 Task: Create List Residential Sales in Board Project Management Techniques to Workspace Business Process Automation. Create List Commercial Sales in Board Product Market Analysis to Workspace Business Process Automation. Create List Residential Rentals in Board Brand Positioning and Differentiation Strategy to Workspace Business Process Automation
Action: Mouse moved to (83, 349)
Screenshot: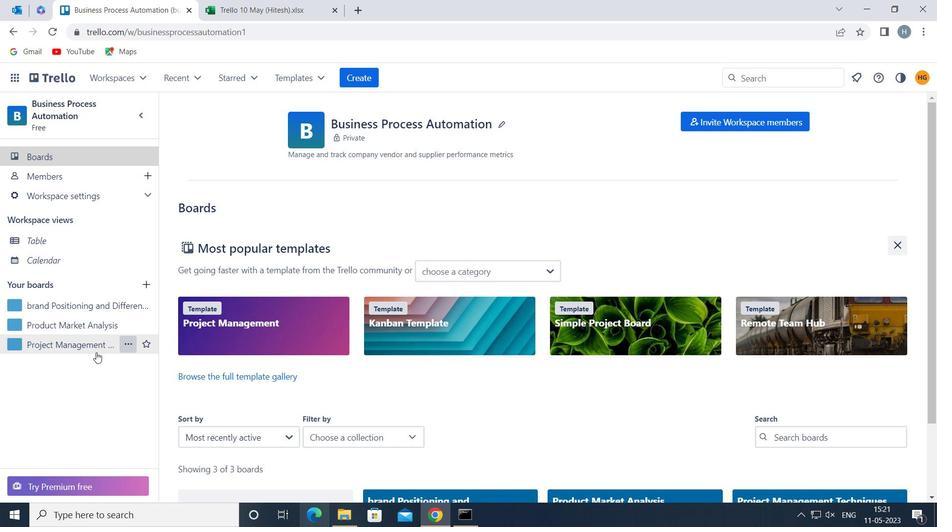 
Action: Mouse pressed left at (83, 349)
Screenshot: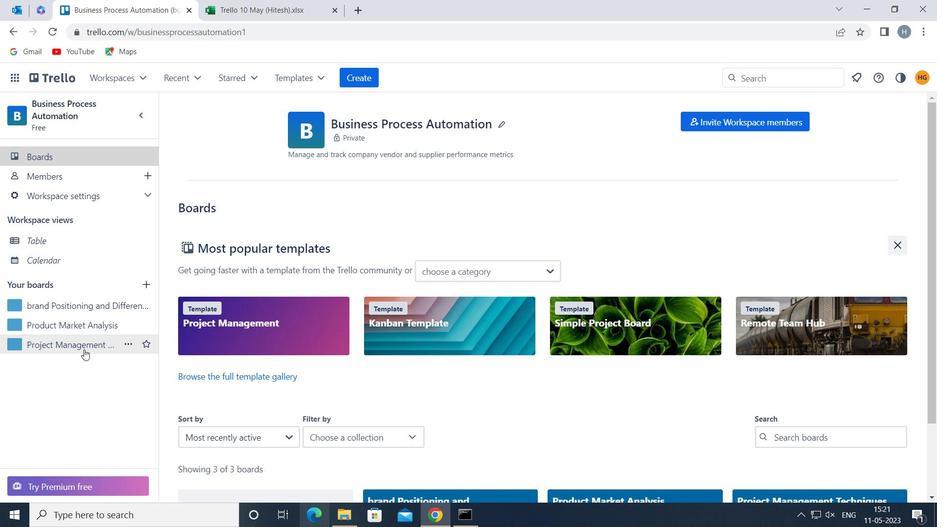 
Action: Mouse moved to (403, 144)
Screenshot: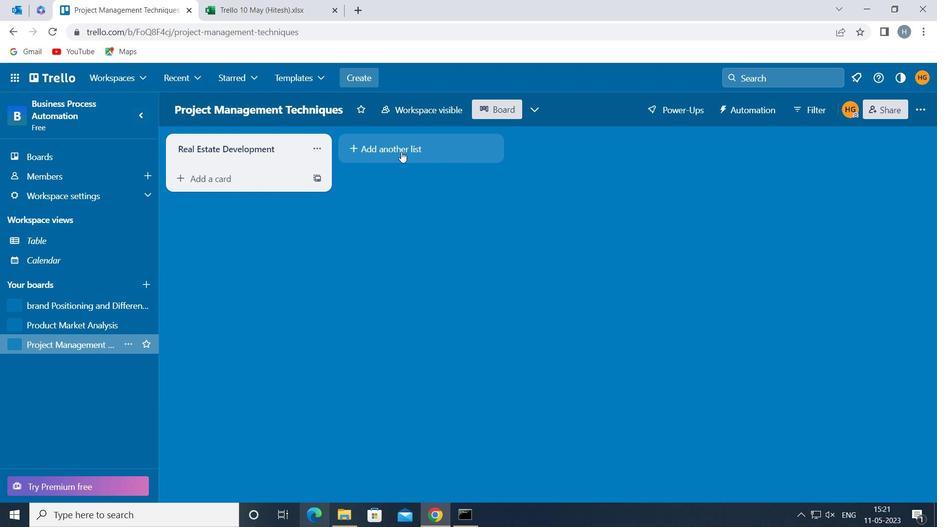 
Action: Mouse pressed left at (403, 144)
Screenshot: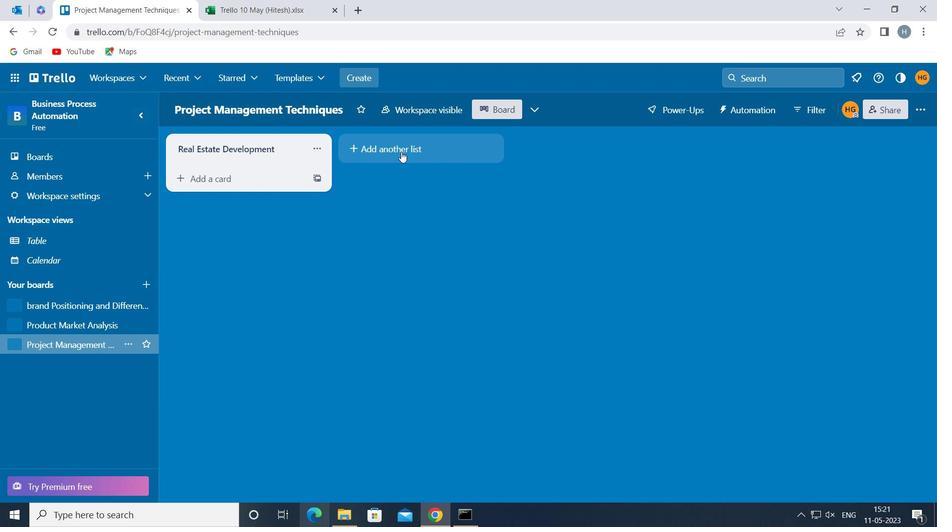 
Action: Key pressed <Key.shift>RESIDENTIAL<Key.space><Key.shift>SALES
Screenshot: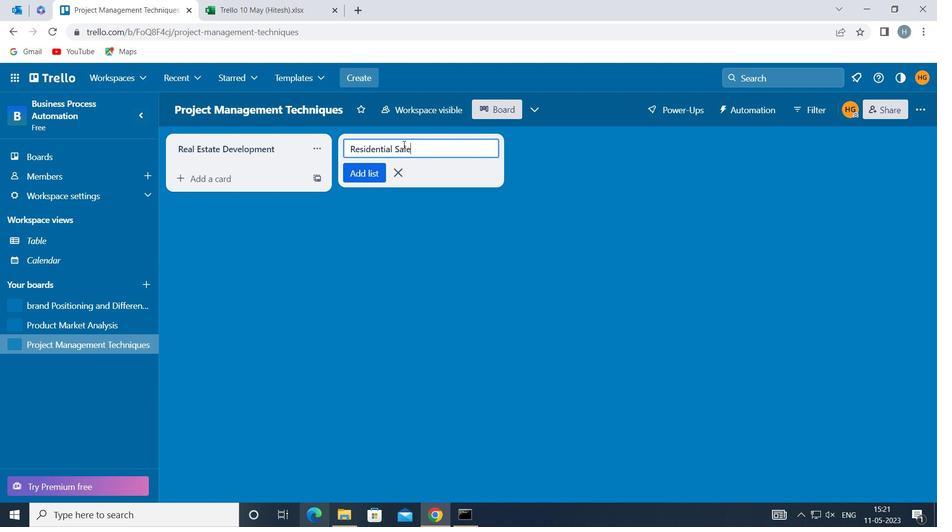 
Action: Mouse moved to (356, 168)
Screenshot: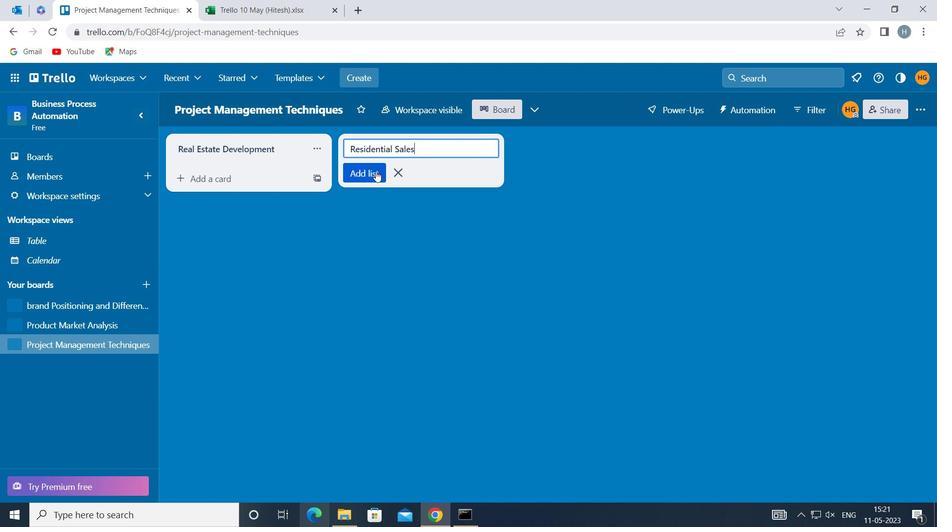 
Action: Mouse pressed left at (356, 168)
Screenshot: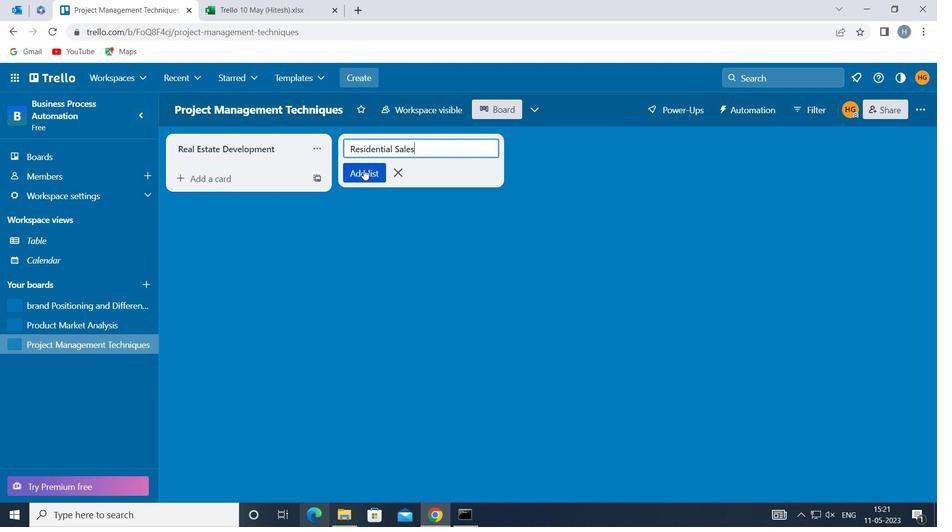 
Action: Mouse moved to (333, 236)
Screenshot: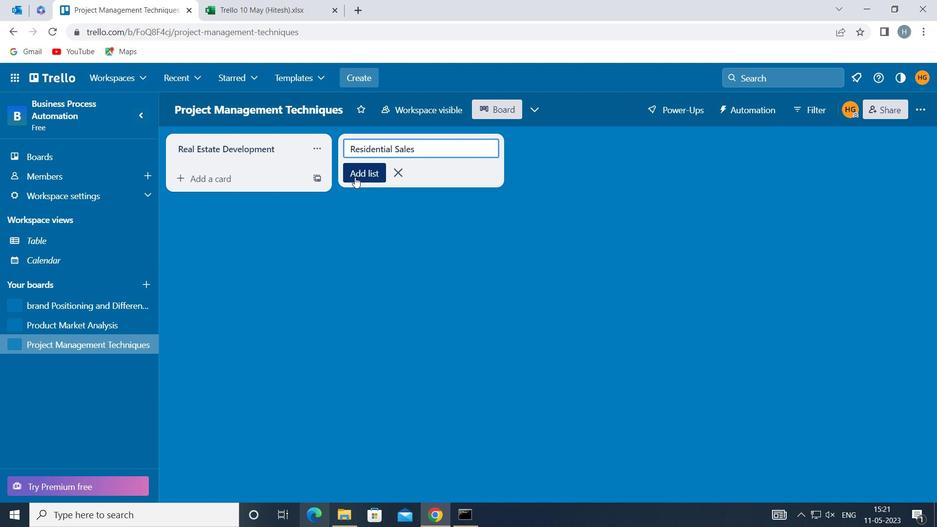 
Action: Mouse pressed left at (333, 236)
Screenshot: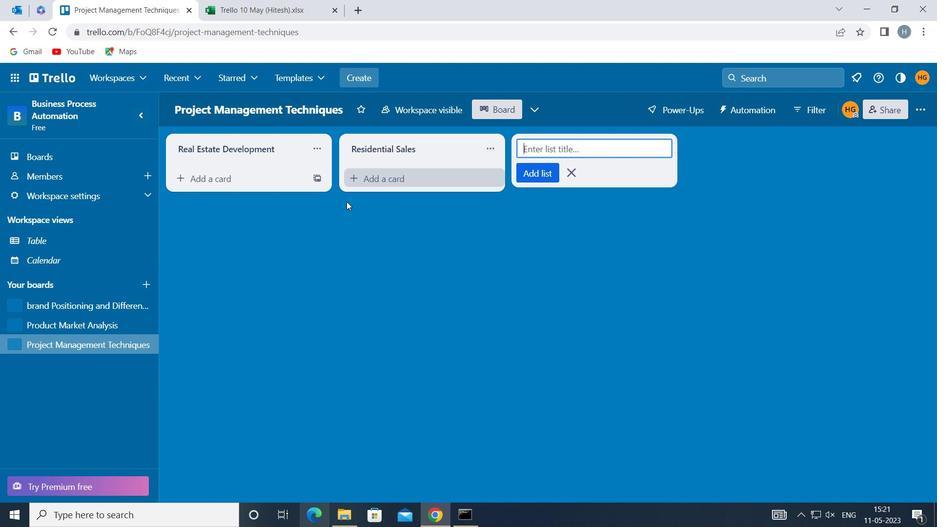 
Action: Mouse moved to (78, 322)
Screenshot: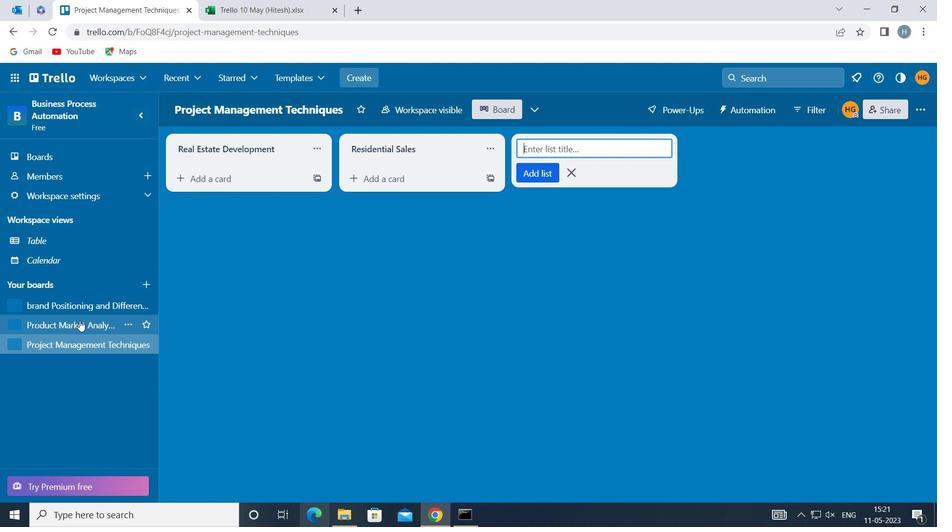 
Action: Mouse pressed left at (78, 322)
Screenshot: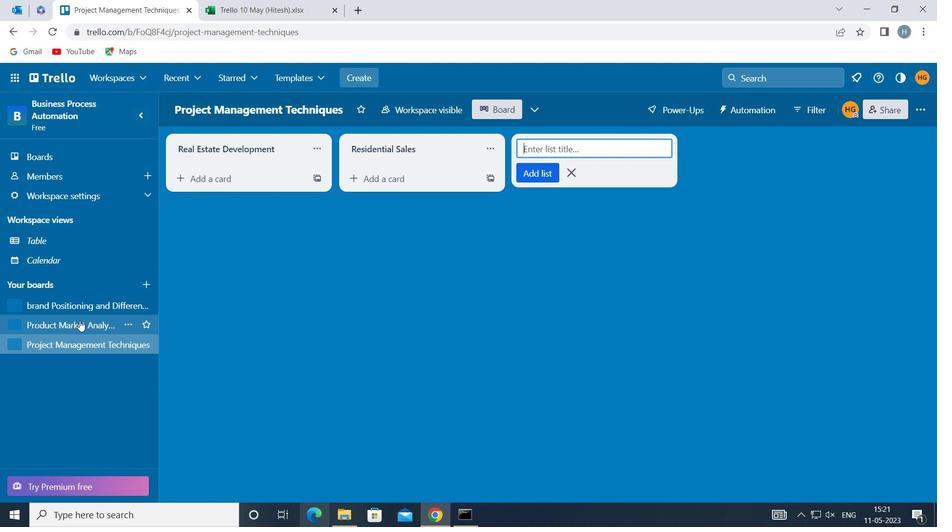 
Action: Mouse moved to (419, 149)
Screenshot: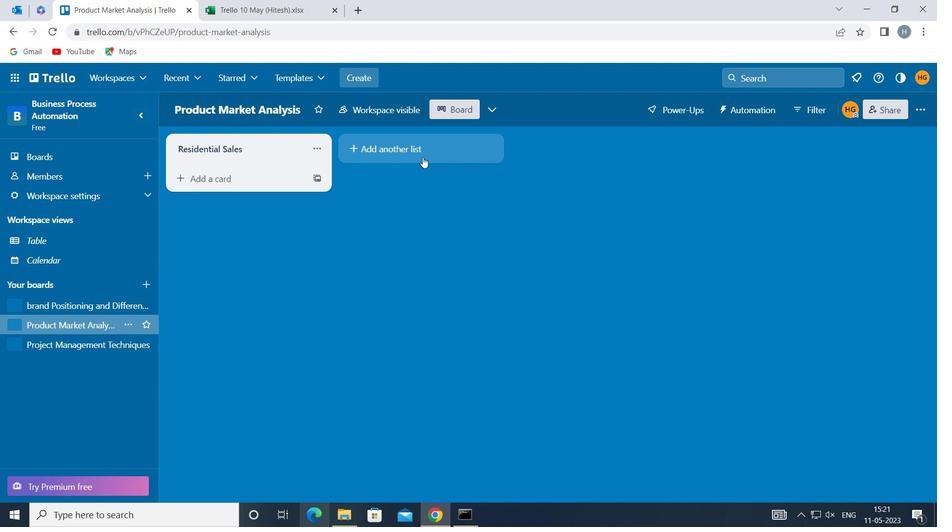 
Action: Mouse pressed left at (419, 149)
Screenshot: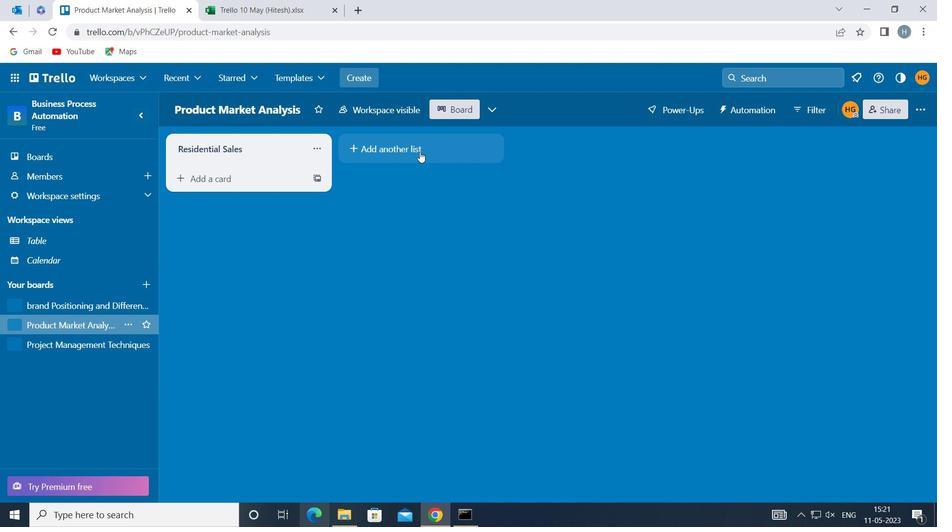 
Action: Mouse moved to (426, 144)
Screenshot: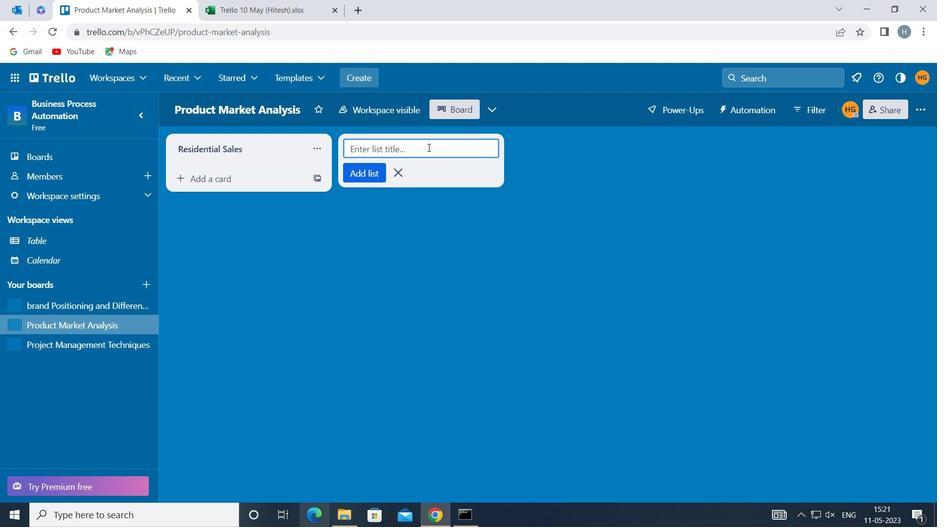 
Action: Key pressed <Key.shift>COMMERCIAL<Key.space><Key.shift>SALES
Screenshot: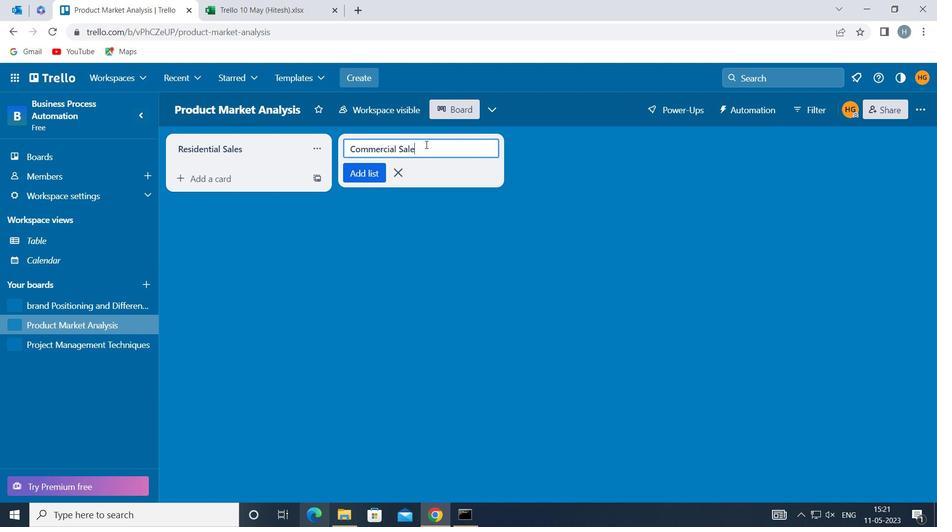 
Action: Mouse moved to (370, 172)
Screenshot: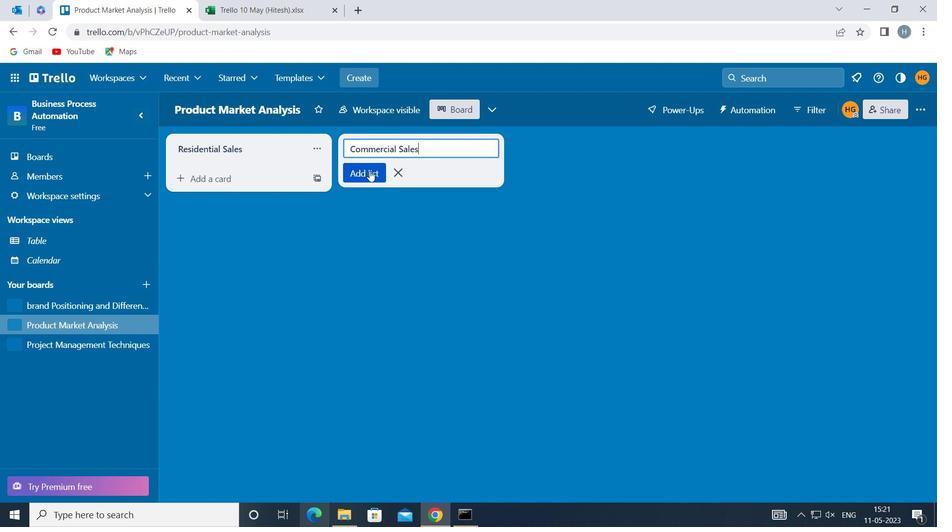 
Action: Mouse pressed left at (370, 172)
Screenshot: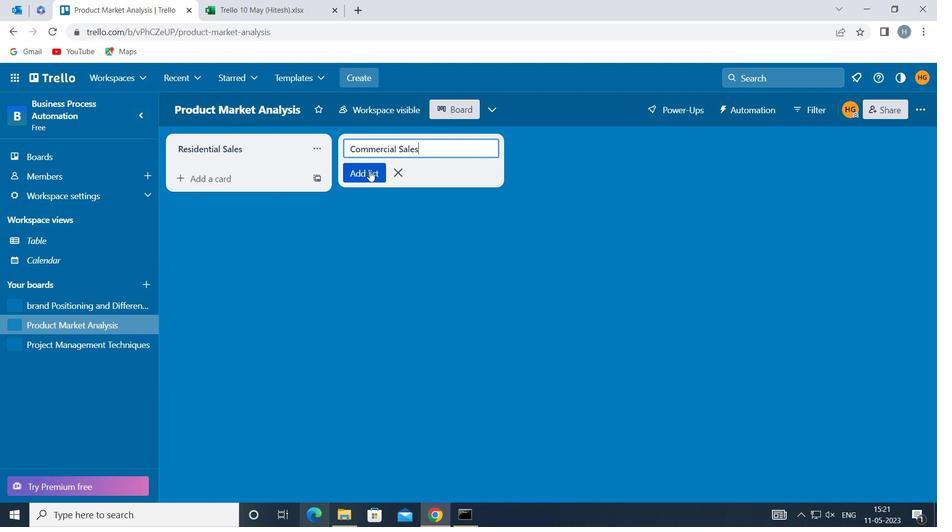 
Action: Mouse moved to (333, 238)
Screenshot: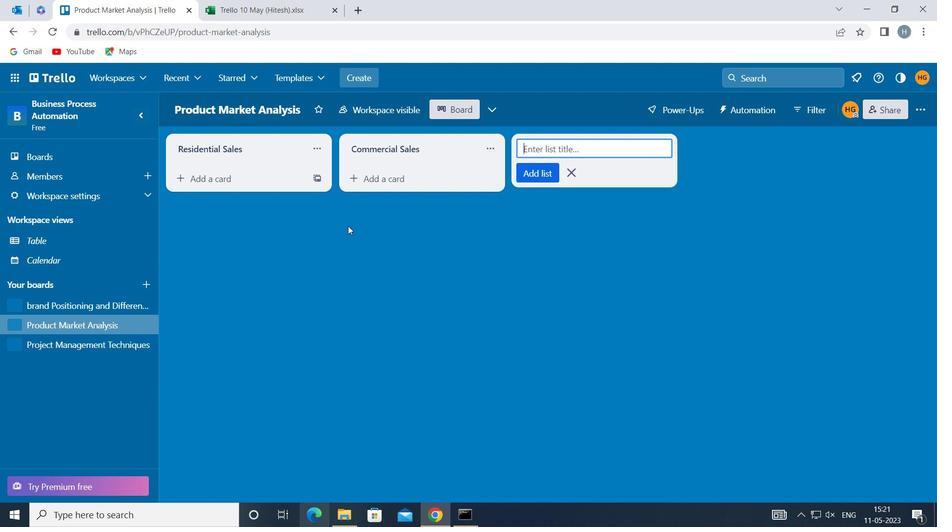 
Action: Mouse pressed left at (333, 238)
Screenshot: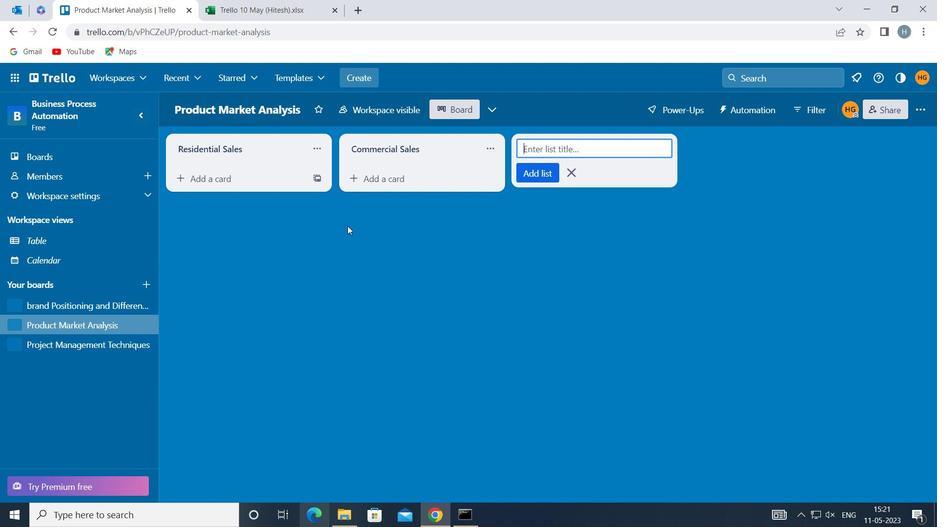 
Action: Mouse moved to (93, 304)
Screenshot: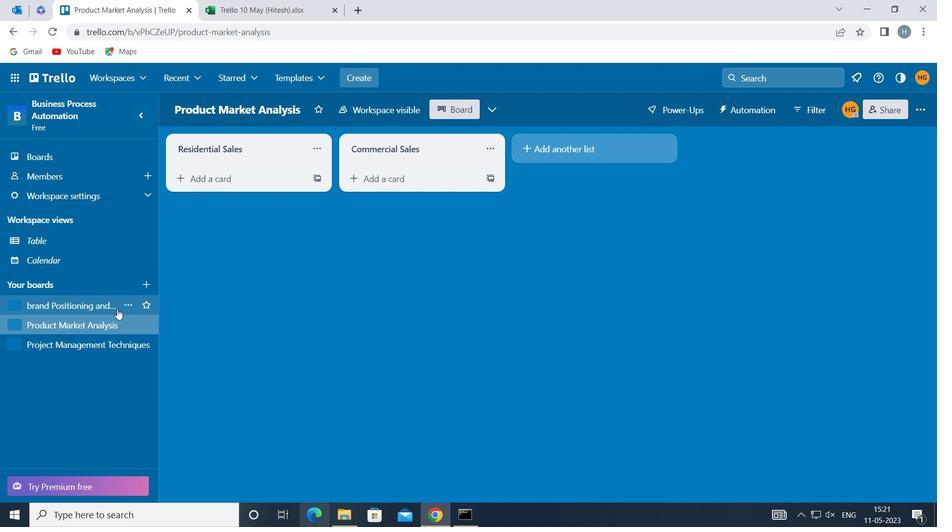 
Action: Mouse pressed left at (93, 304)
Screenshot: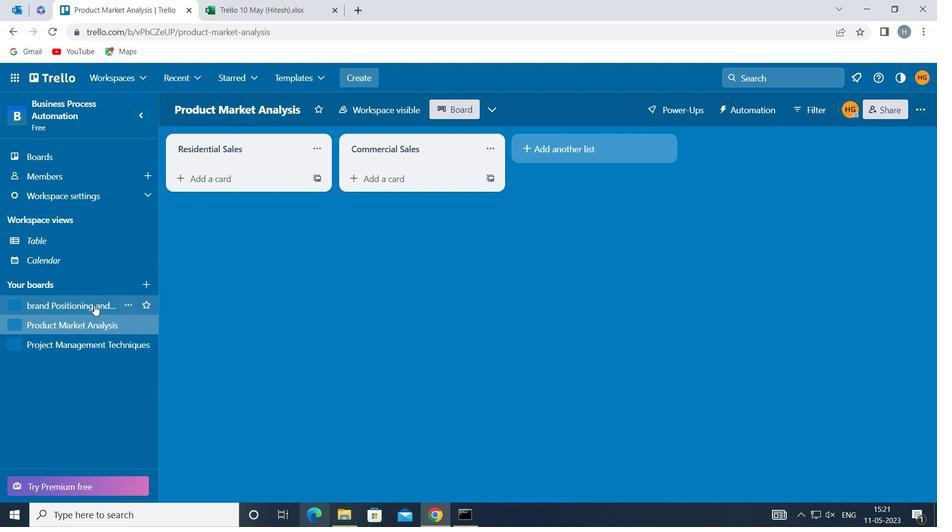 
Action: Mouse moved to (435, 146)
Screenshot: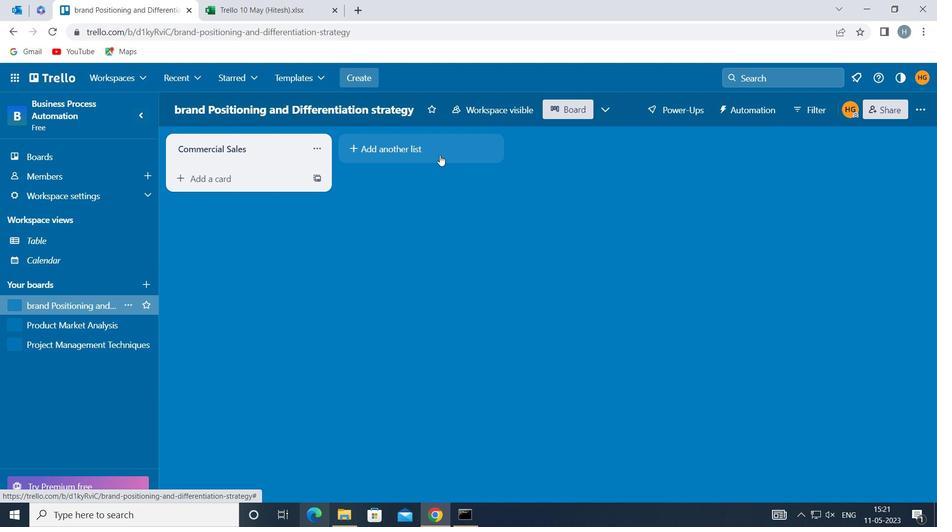 
Action: Mouse pressed left at (435, 146)
Screenshot: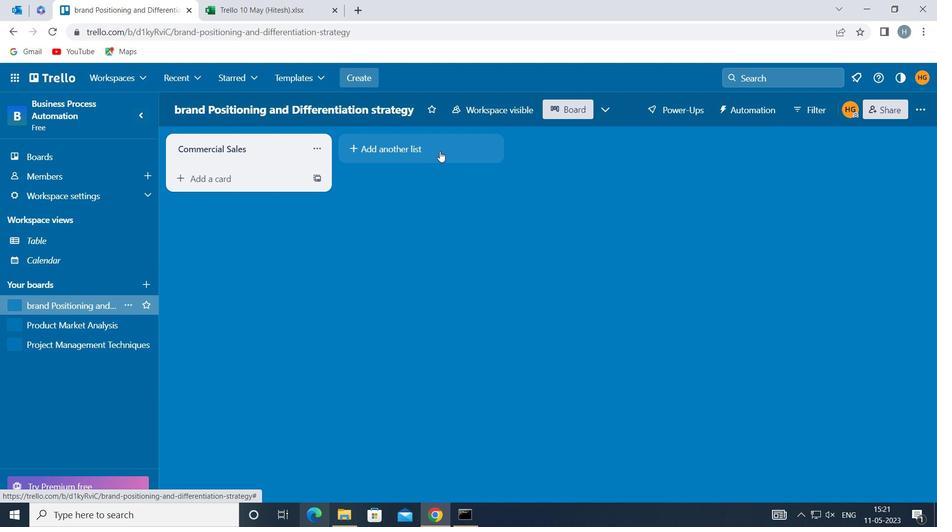 
Action: Mouse moved to (420, 147)
Screenshot: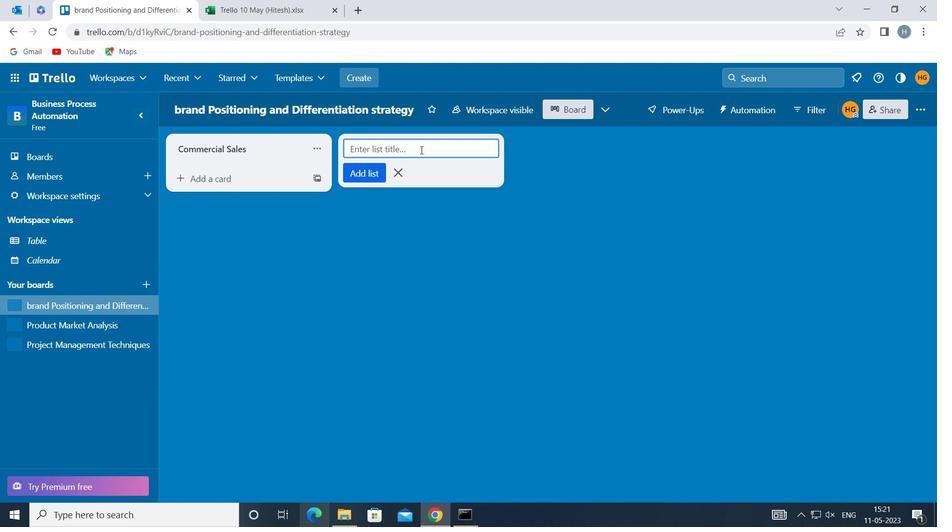 
Action: Key pressed <Key.shift>RESIDENTIAL<Key.space><Key.shift>RENTALS
Screenshot: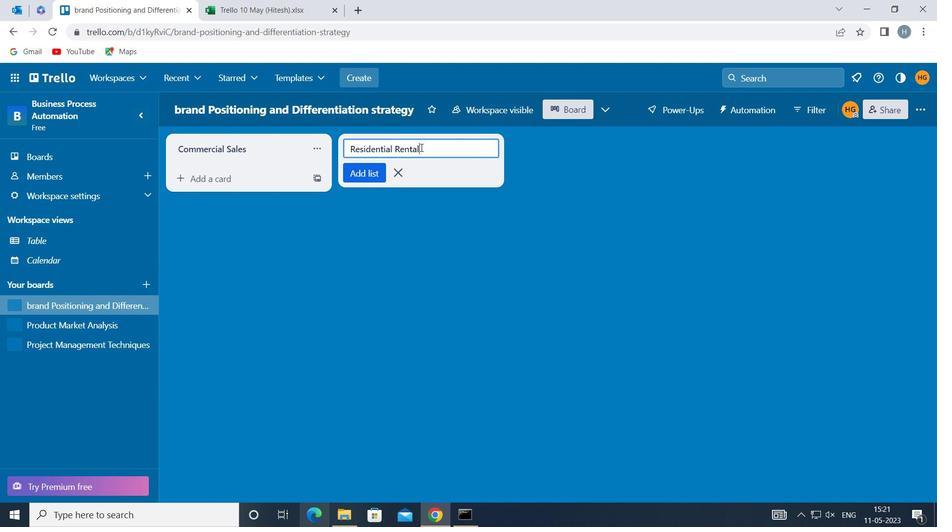 
Action: Mouse moved to (369, 173)
Screenshot: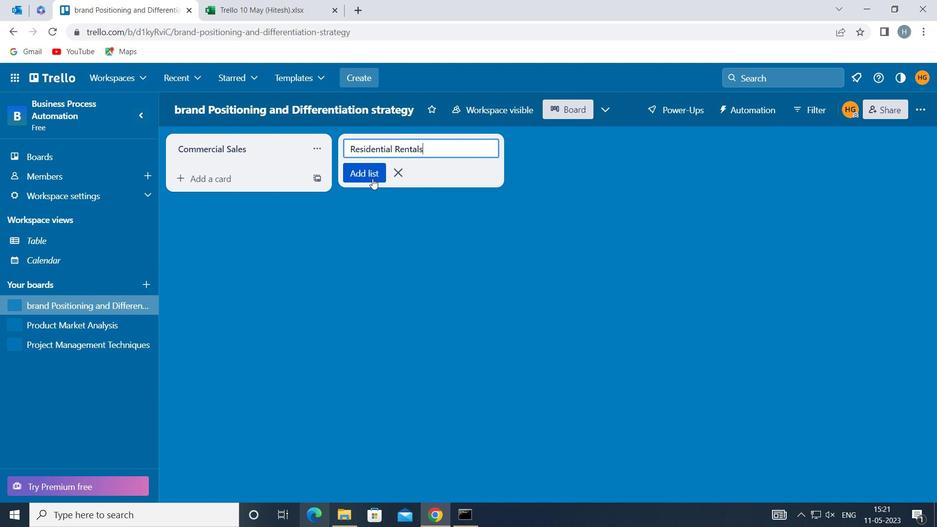 
Action: Mouse pressed left at (369, 173)
Screenshot: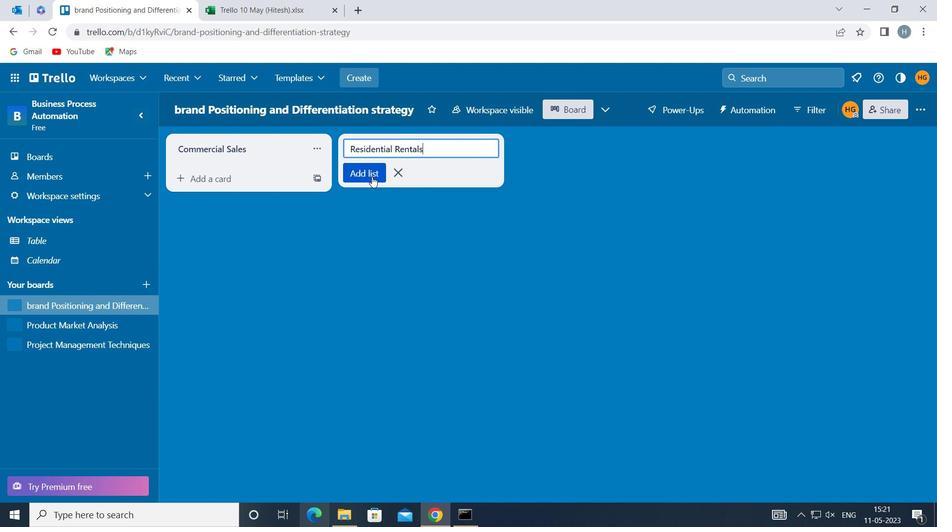 
Action: Mouse moved to (340, 249)
Screenshot: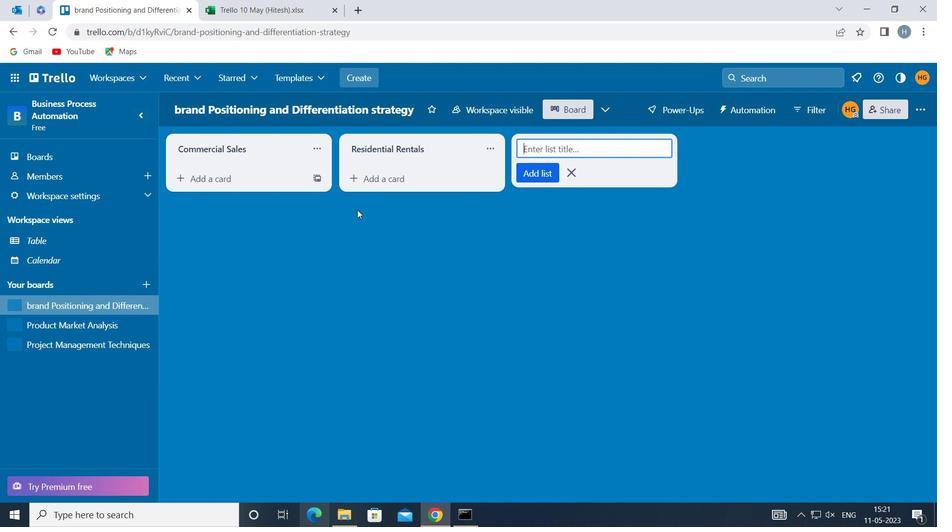 
Action: Mouse pressed left at (340, 249)
Screenshot: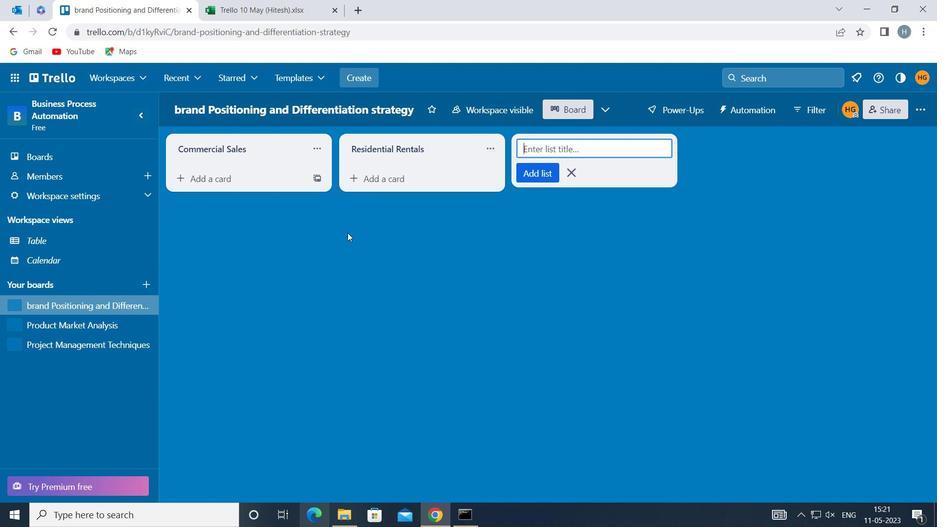 
Action: Mouse moved to (340, 249)
Screenshot: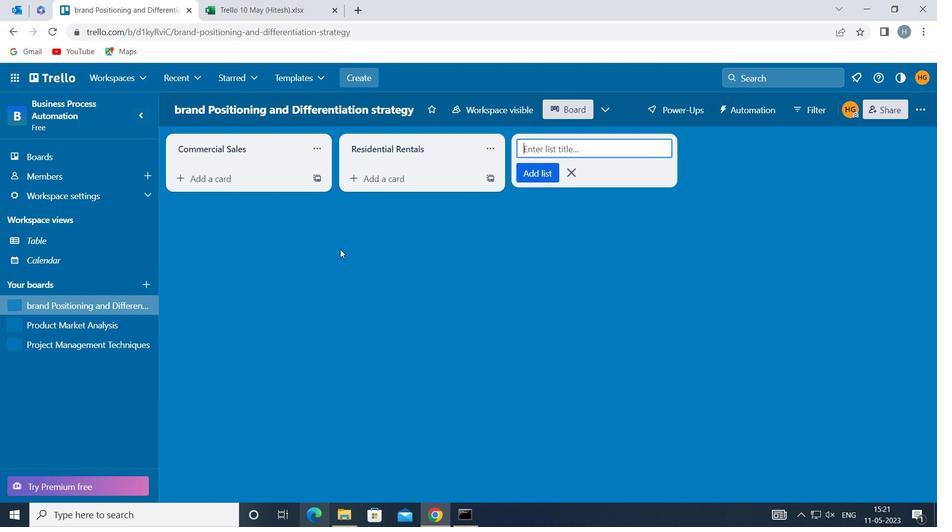 
